 Task: Add a condition where "Requester Is not Assignee" in unsolved tickets in your groups.
Action: Mouse moved to (130, 450)
Screenshot: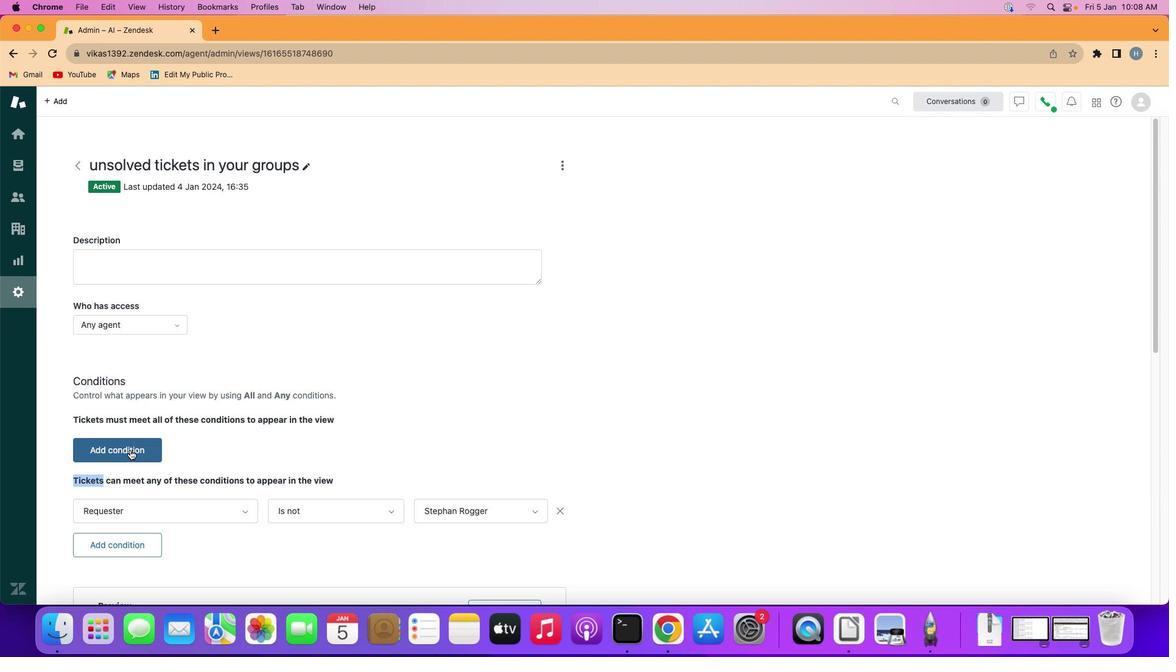 
Action: Mouse pressed left at (130, 450)
Screenshot: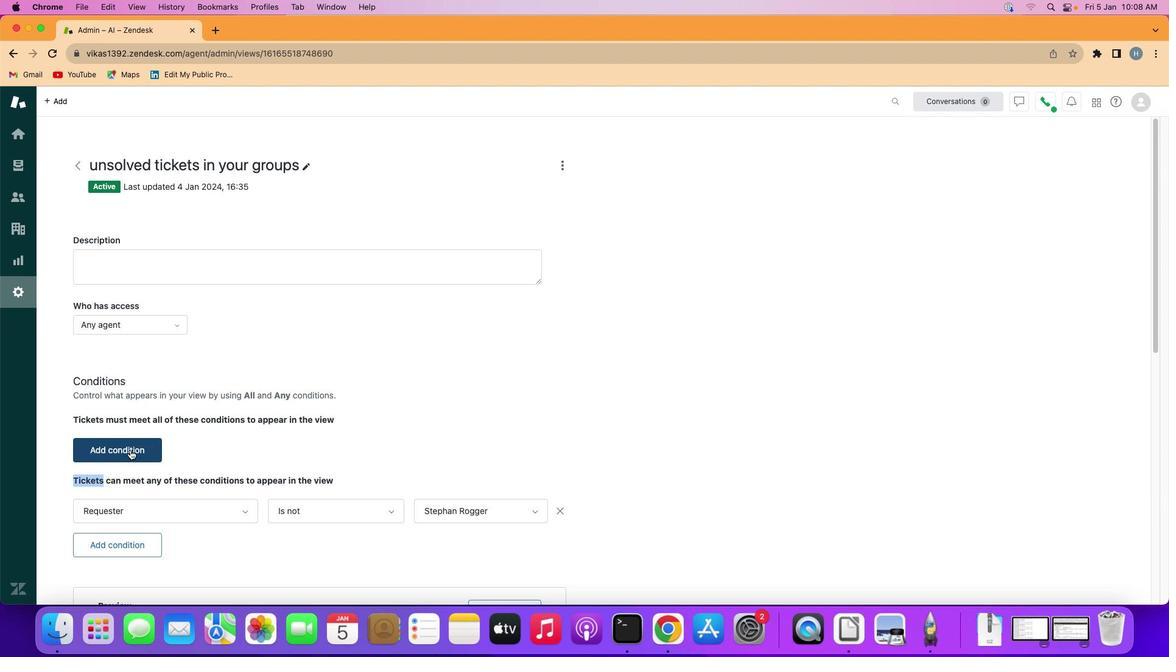 
Action: Mouse moved to (132, 448)
Screenshot: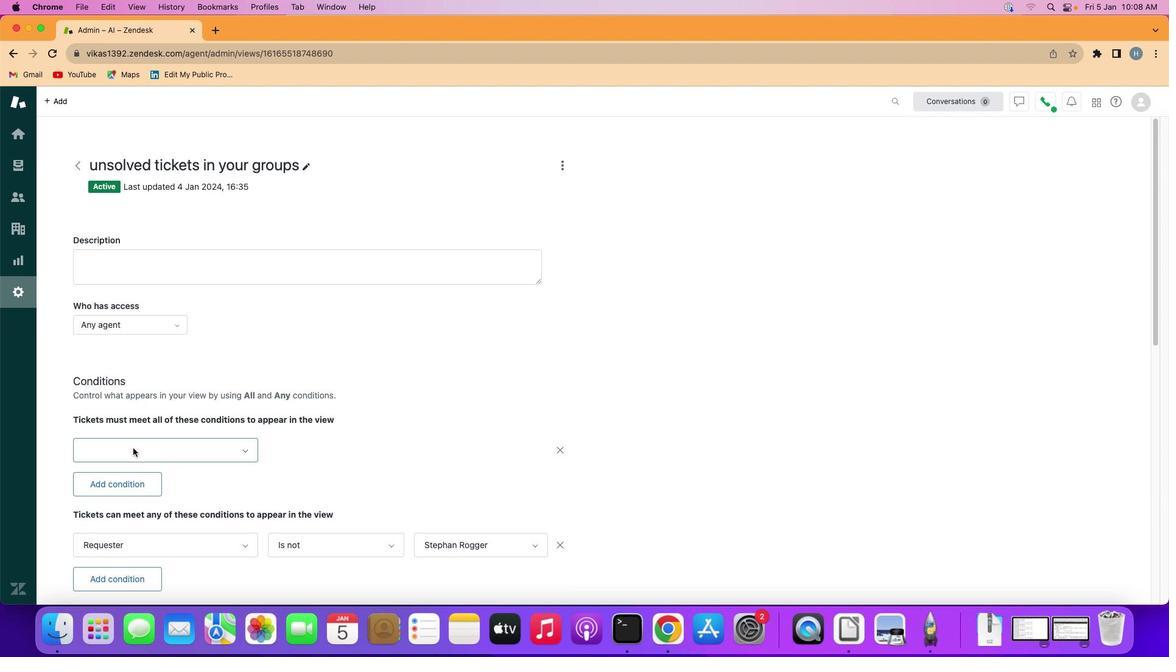 
Action: Mouse pressed left at (132, 448)
Screenshot: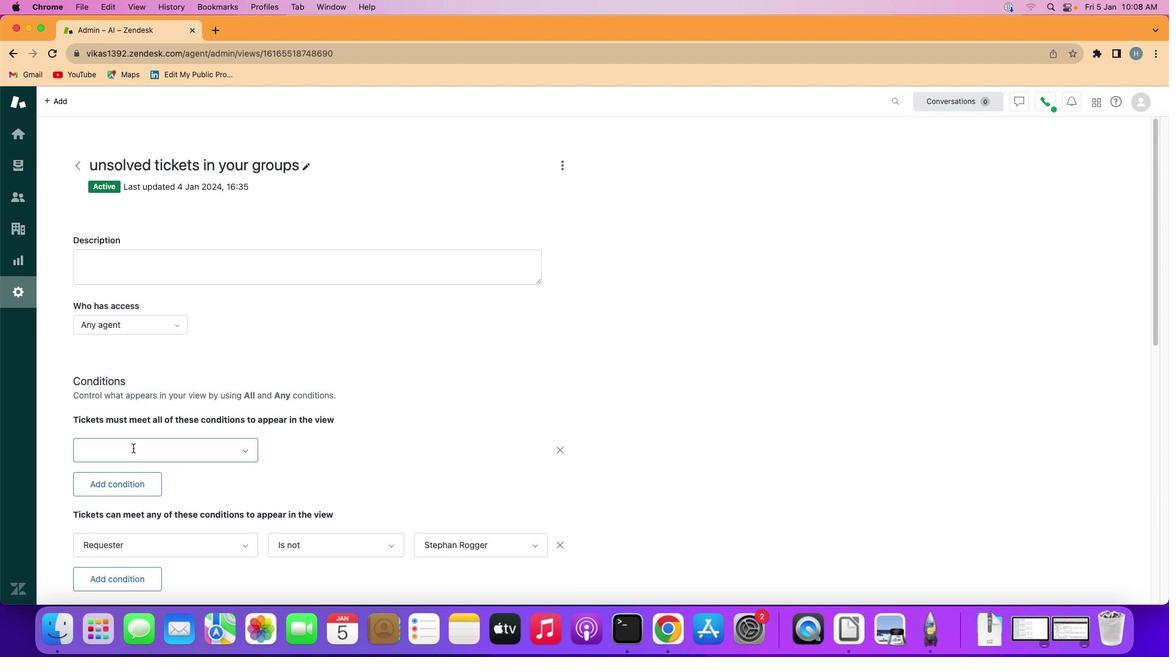 
Action: Mouse moved to (155, 406)
Screenshot: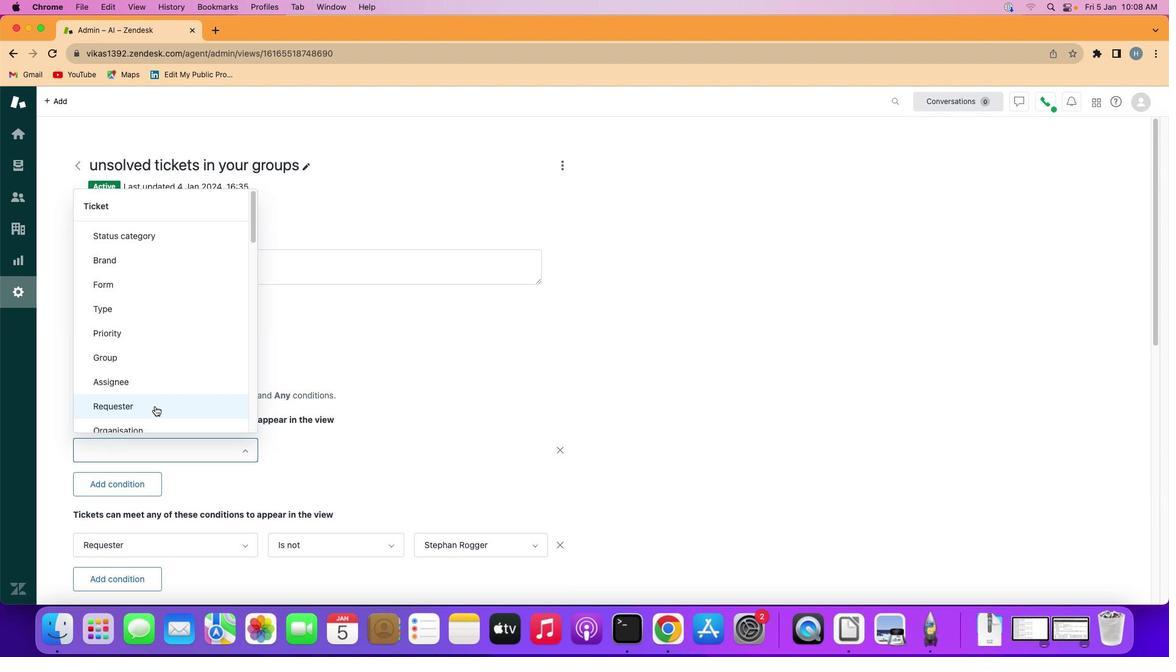 
Action: Mouse pressed left at (155, 406)
Screenshot: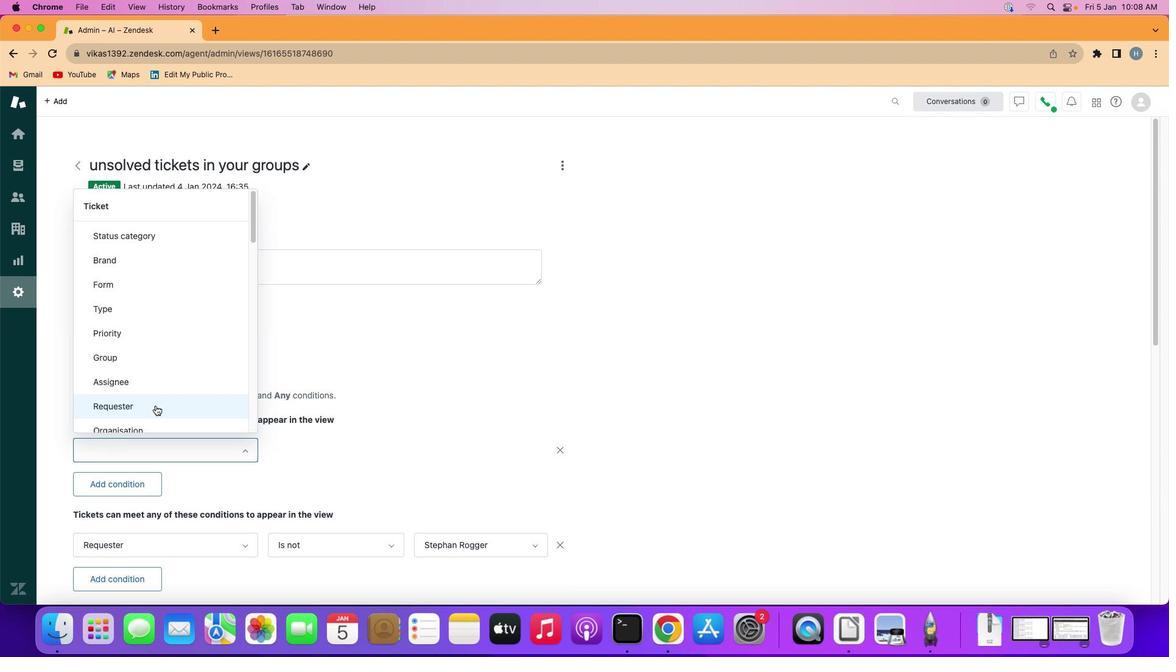 
Action: Mouse moved to (298, 455)
Screenshot: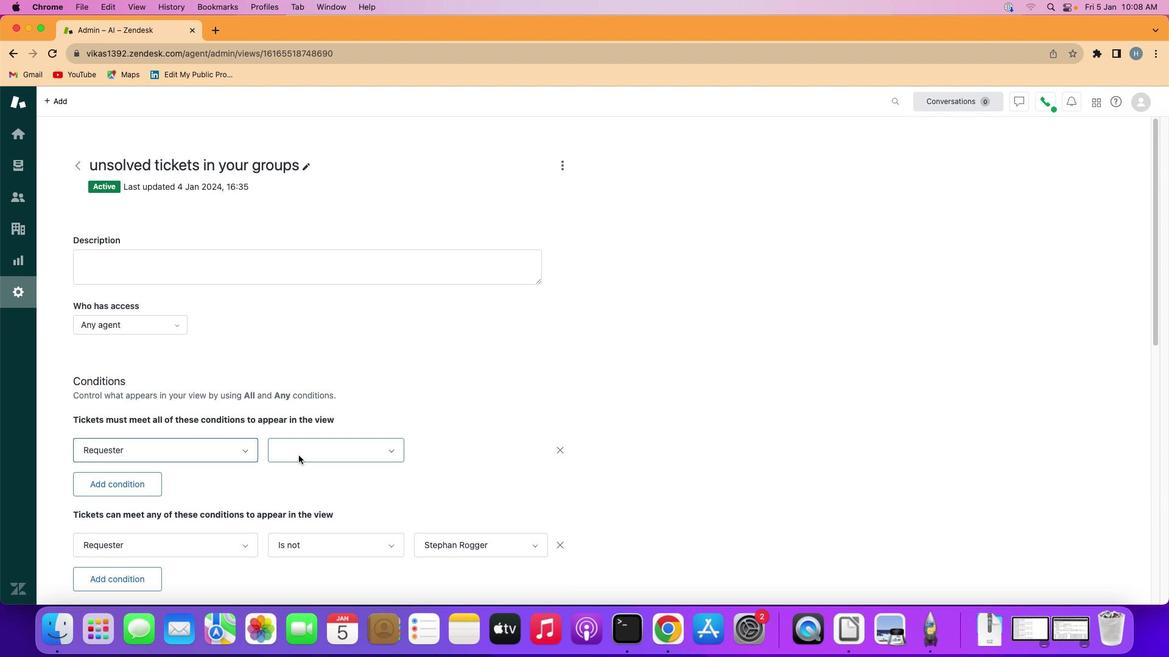
Action: Mouse pressed left at (298, 455)
Screenshot: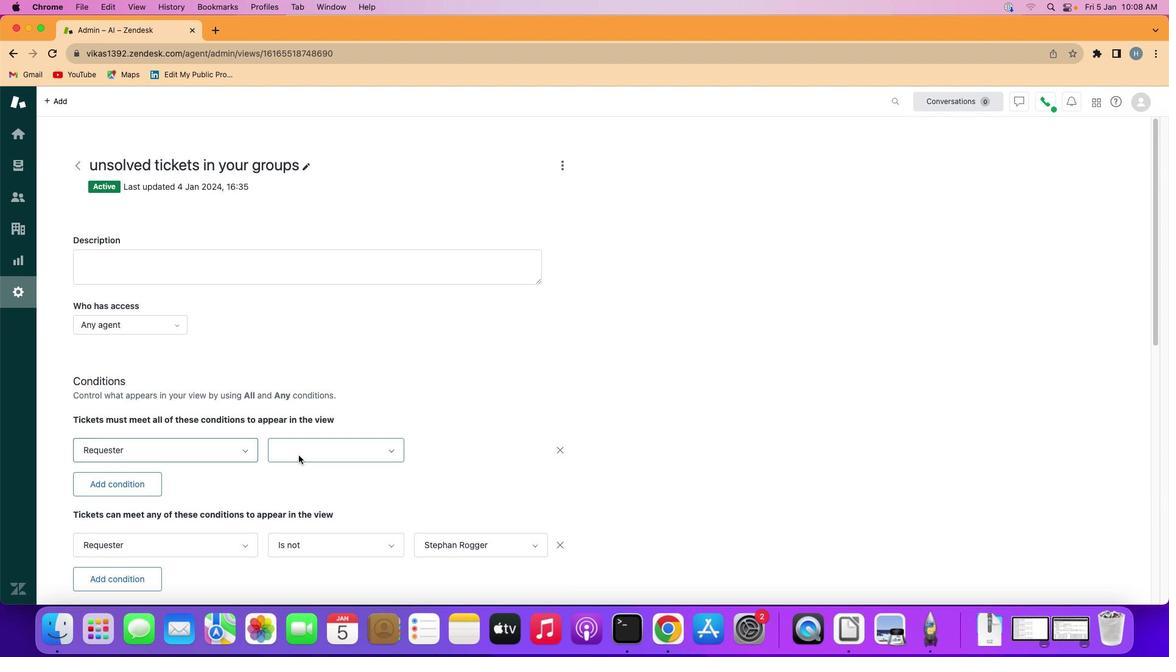 
Action: Mouse moved to (306, 502)
Screenshot: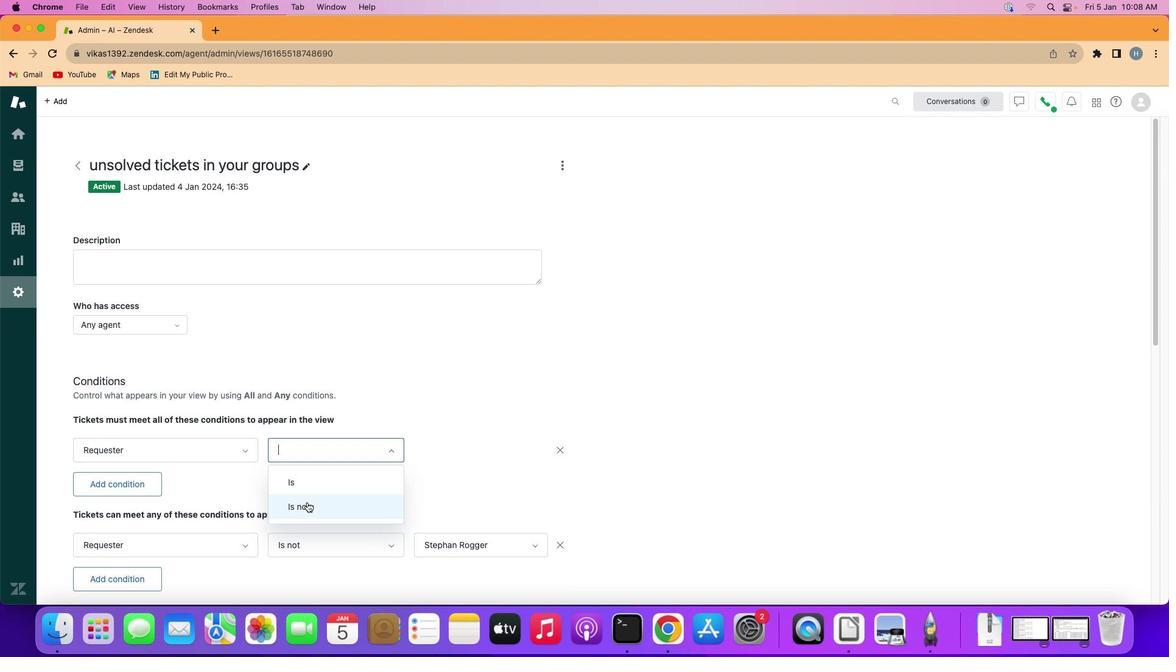 
Action: Mouse pressed left at (306, 502)
Screenshot: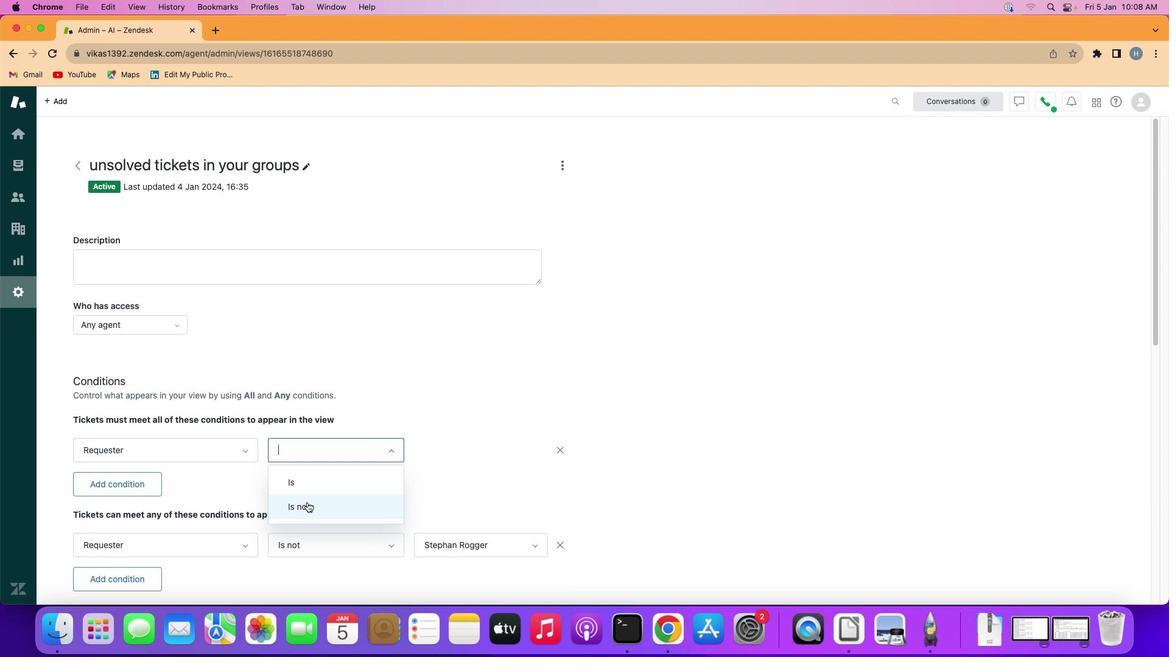 
Action: Mouse moved to (467, 449)
Screenshot: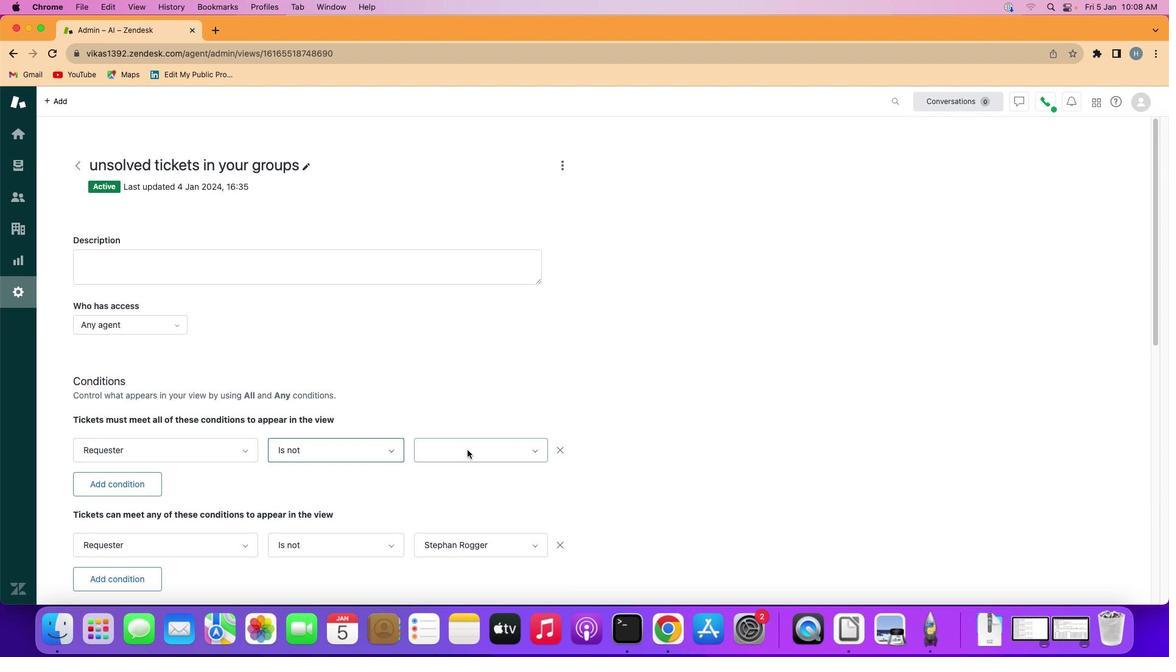 
Action: Mouse pressed left at (467, 449)
Screenshot: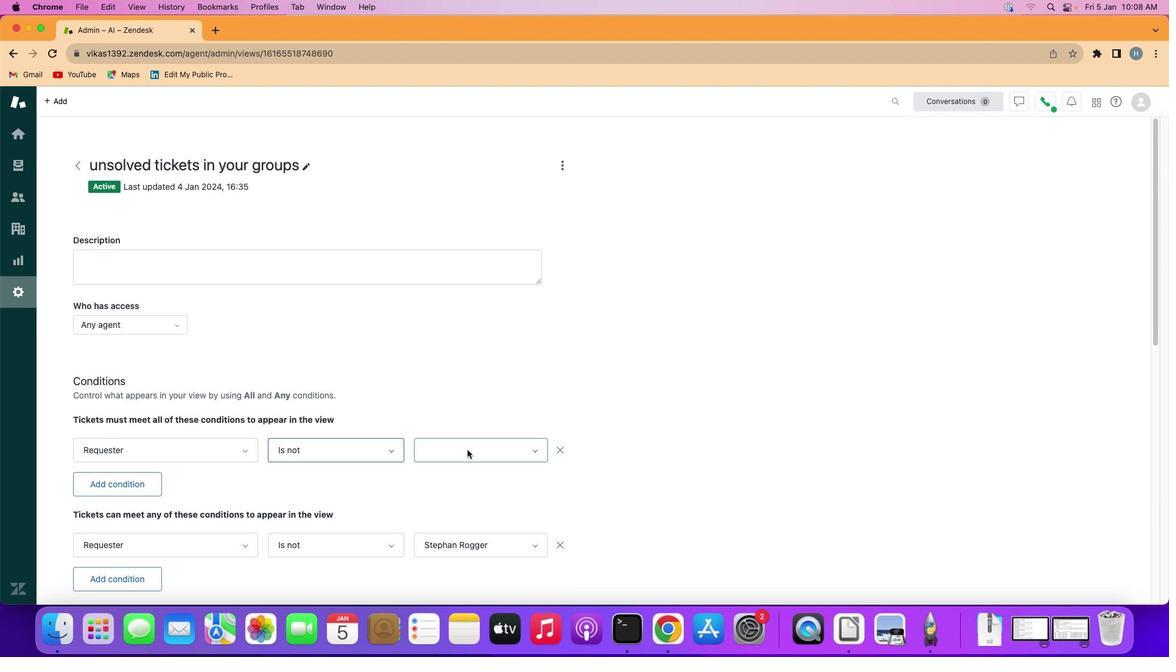 
Action: Mouse moved to (468, 477)
Screenshot: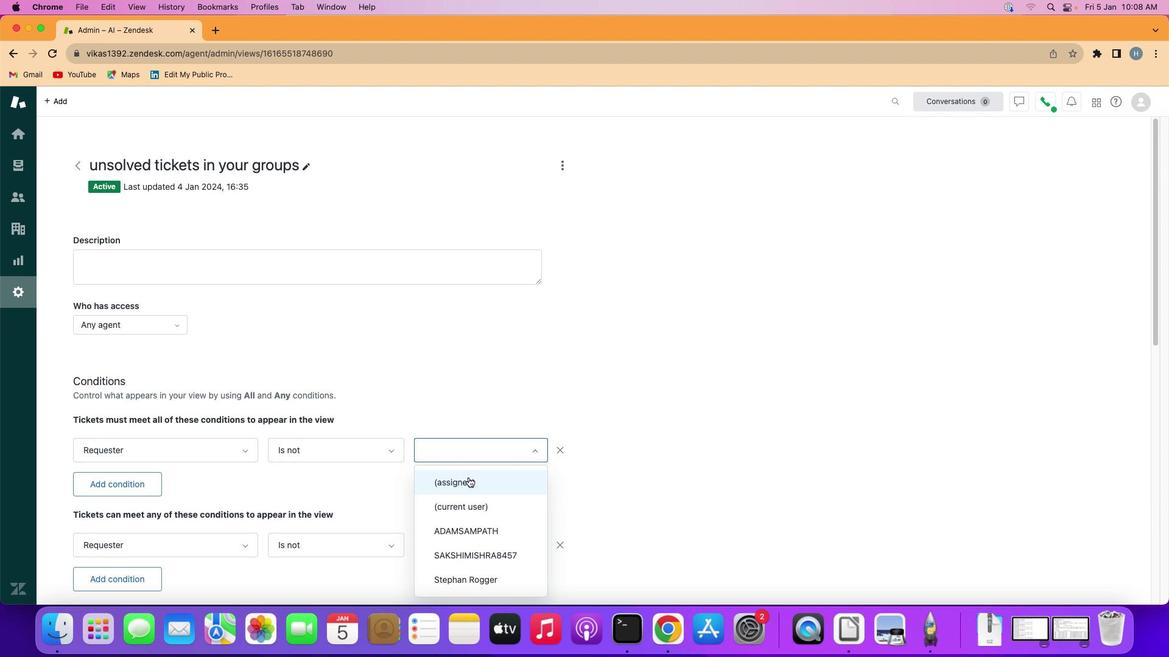 
Action: Mouse pressed left at (468, 477)
Screenshot: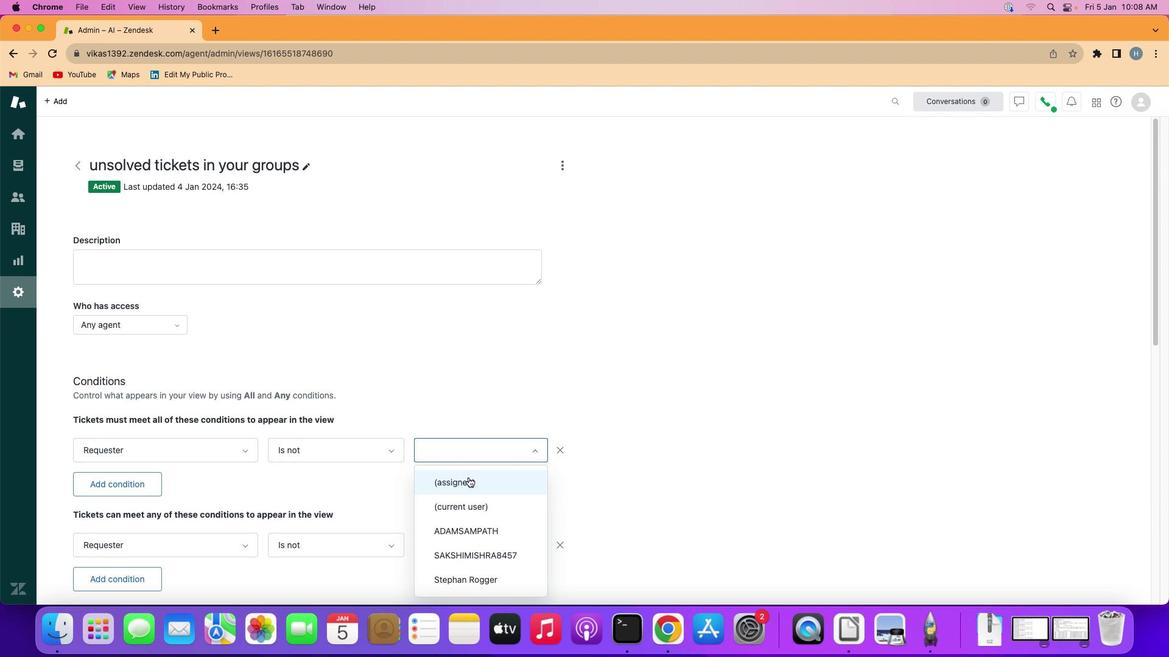 
Action: Mouse moved to (458, 403)
Screenshot: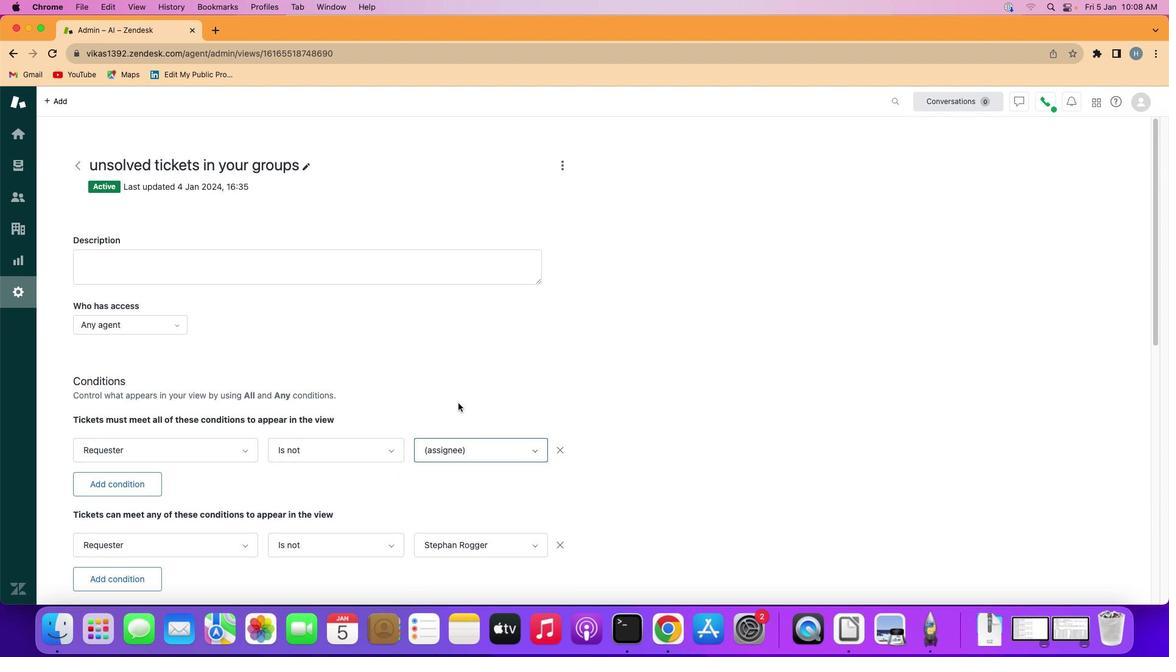 
